Task: Check the selling blogs.
Action: Mouse moved to (958, 191)
Screenshot: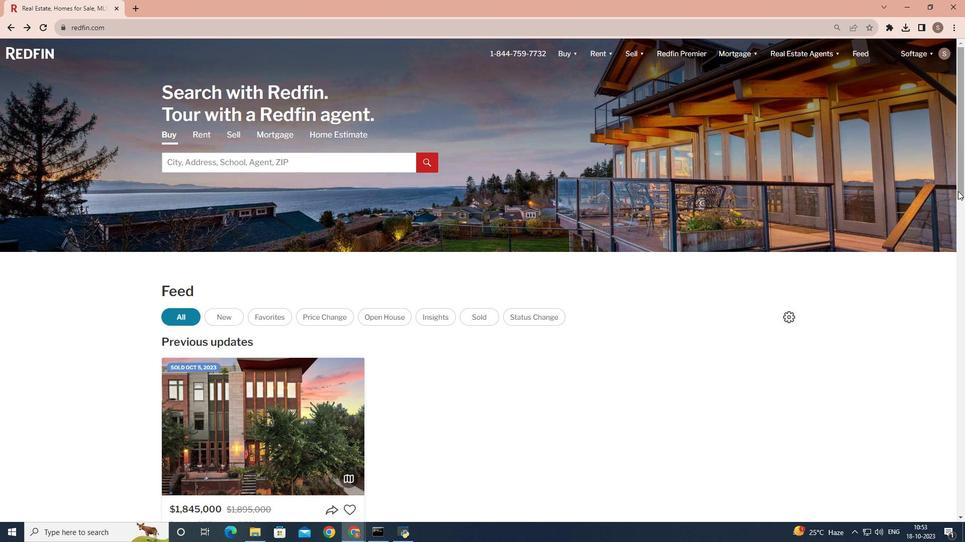 
Action: Mouse pressed left at (958, 191)
Screenshot: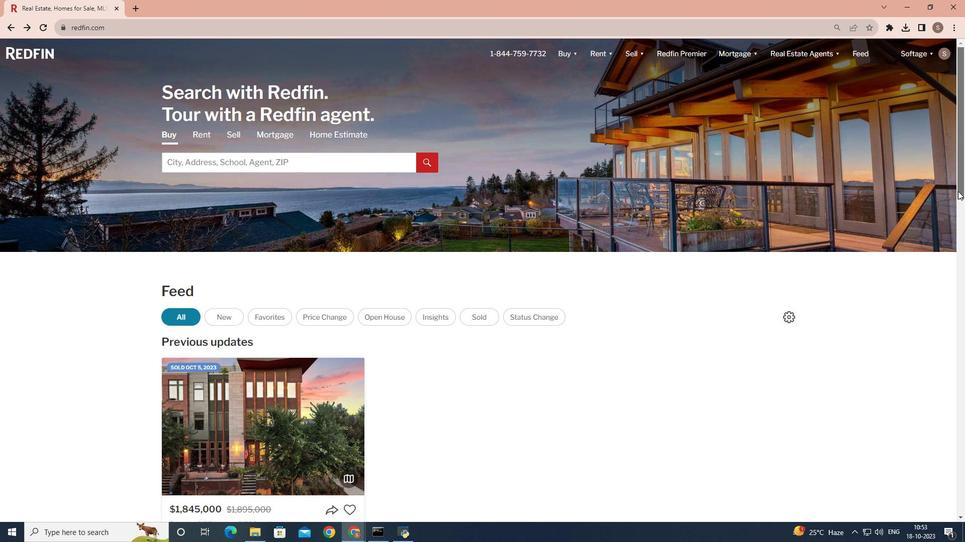 
Action: Mouse moved to (271, 431)
Screenshot: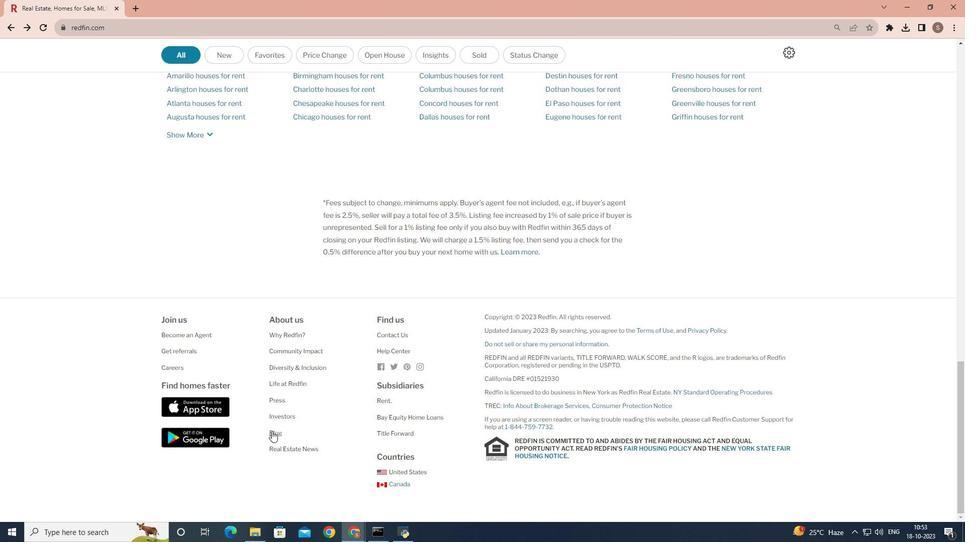 
Action: Mouse pressed left at (271, 431)
Screenshot: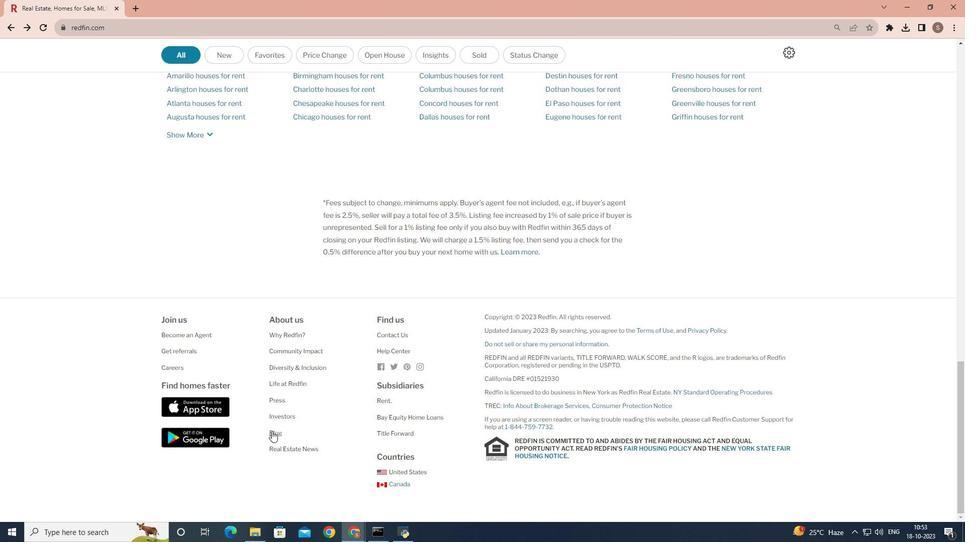 
Action: Mouse moved to (164, 110)
Screenshot: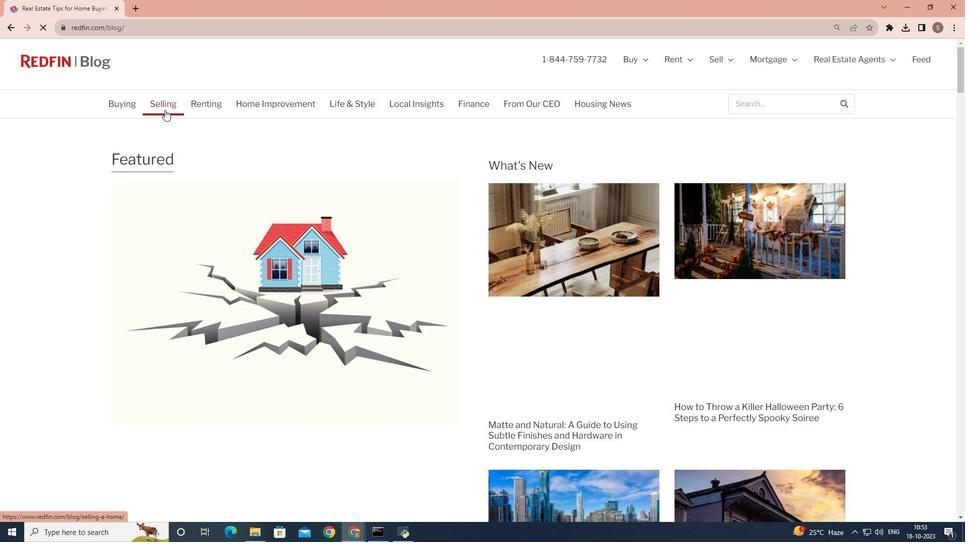
Action: Mouse pressed left at (164, 110)
Screenshot: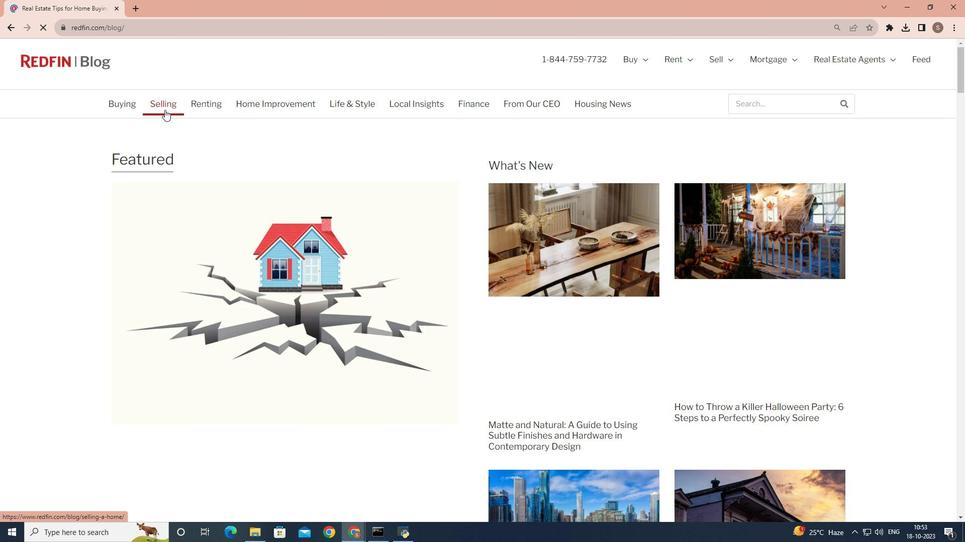 
